 Task: Remove the profile picture.
Action: Mouse moved to (1105, 144)
Screenshot: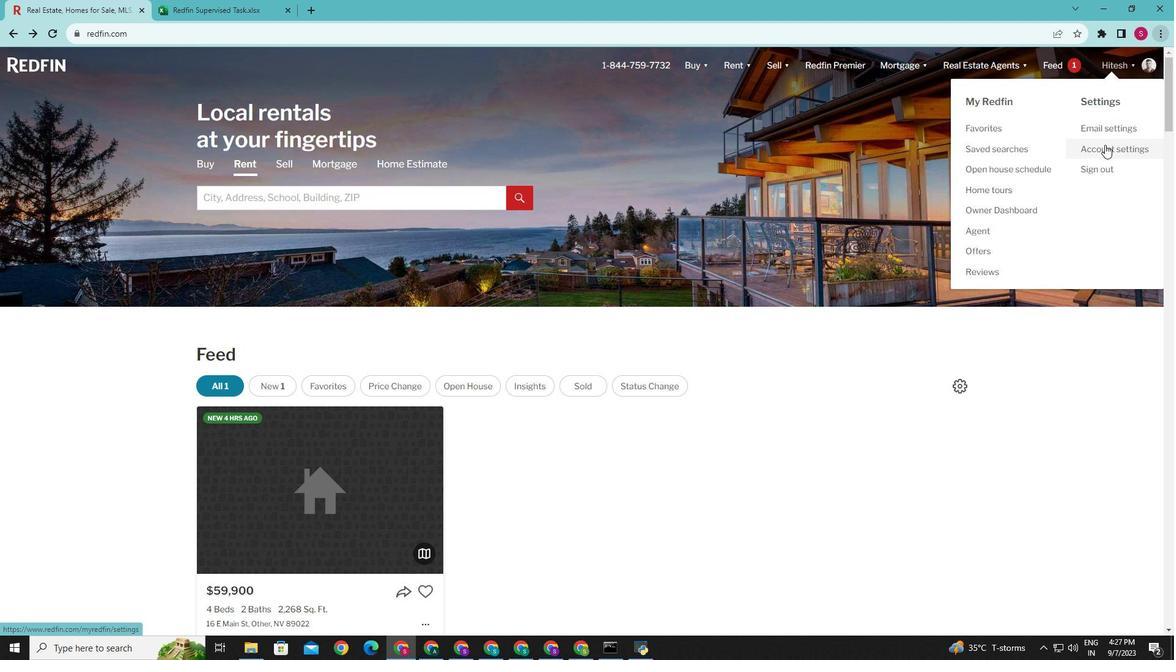 
Action: Mouse pressed left at (1105, 144)
Screenshot: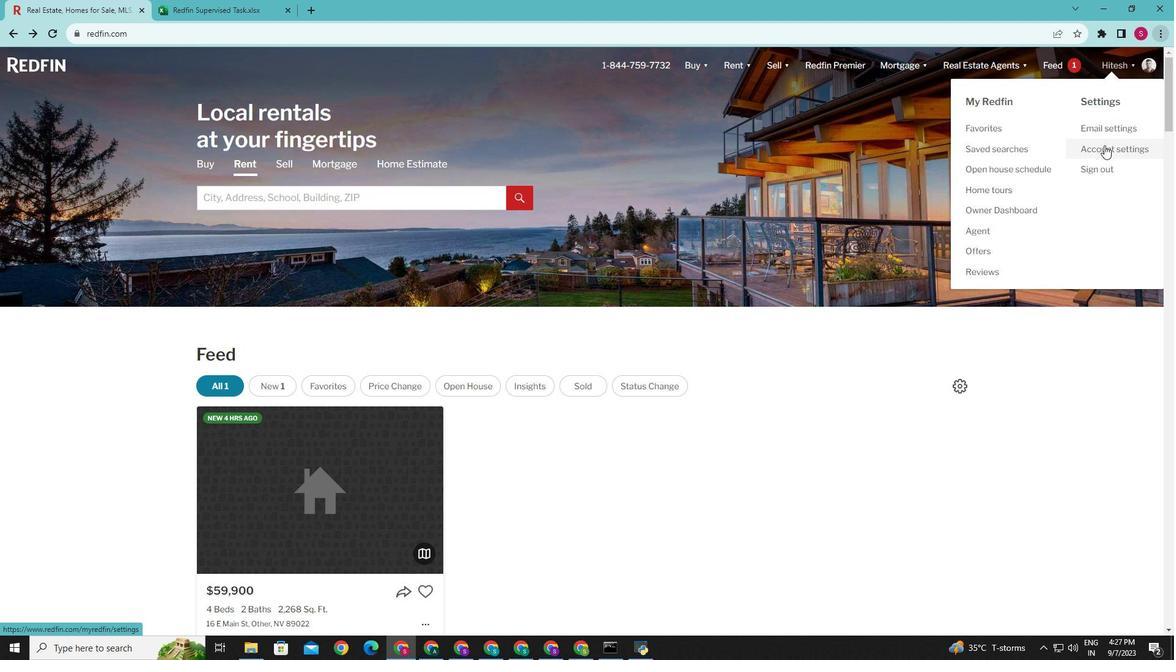 
Action: Mouse moved to (525, 332)
Screenshot: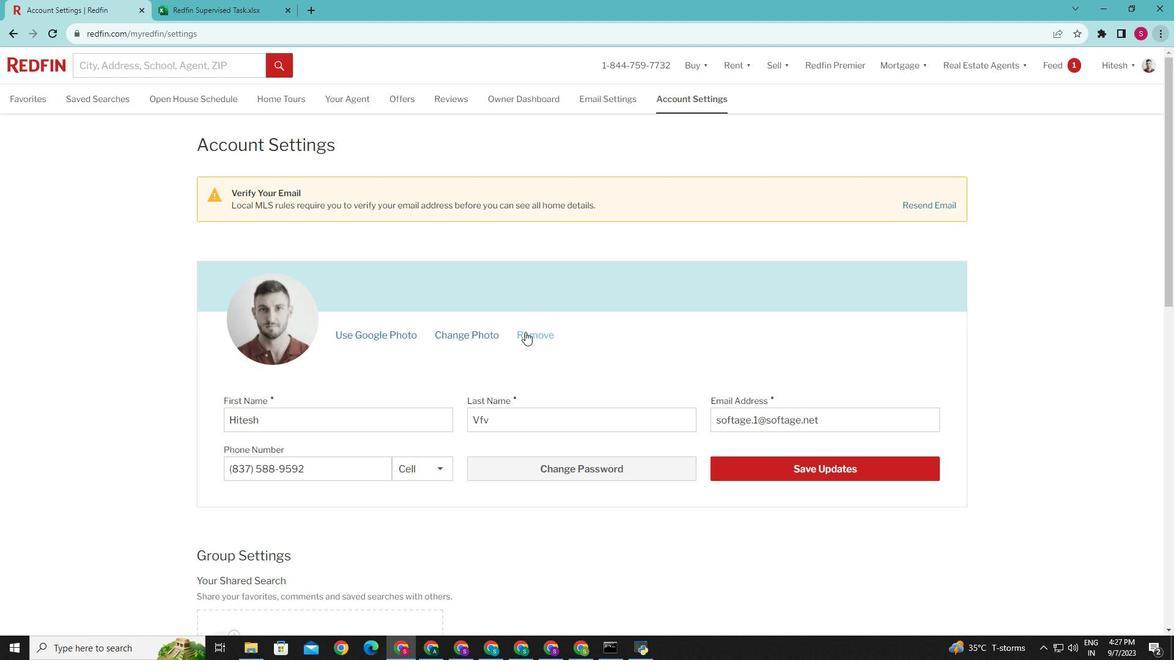 
Action: Mouse pressed left at (525, 332)
Screenshot: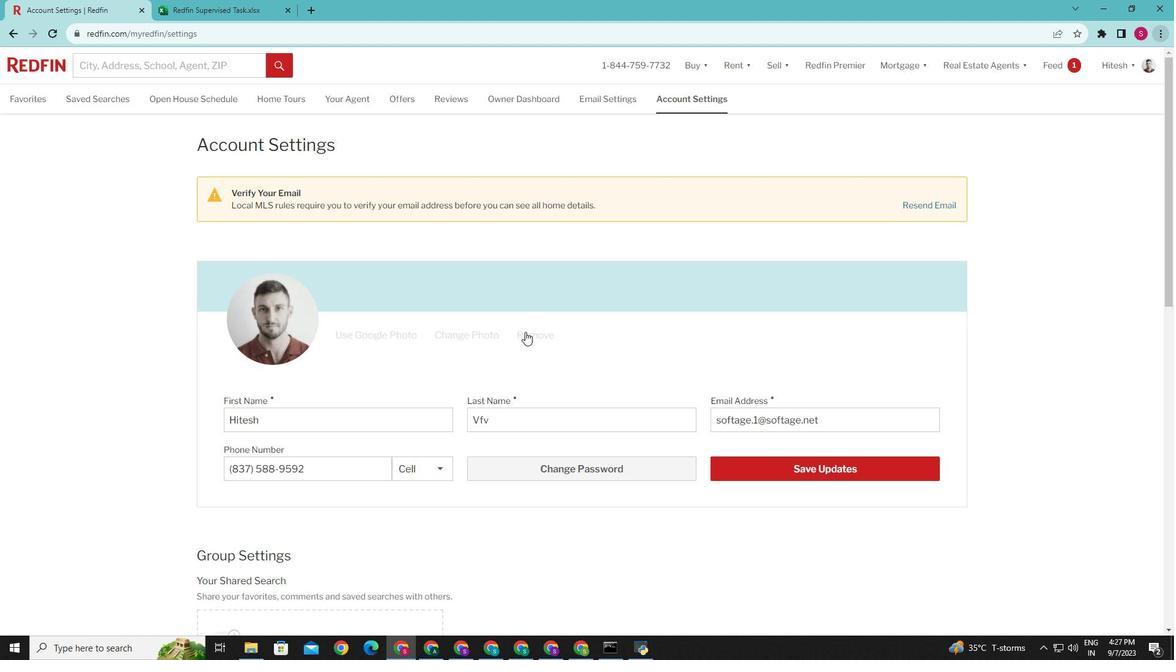 
Action: Mouse moved to (535, 339)
Screenshot: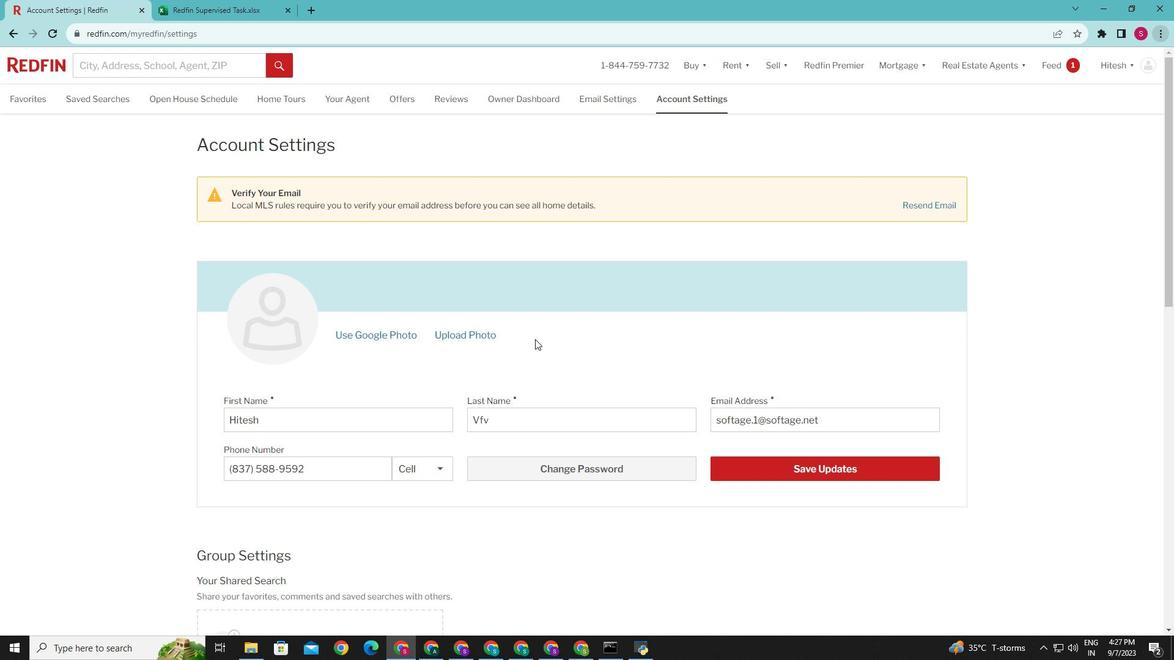 
